 Task: Start in the project Whiteboard the sprint 'Escape Velocity', with a duration of 2 weeks.
Action: Mouse moved to (1265, 481)
Screenshot: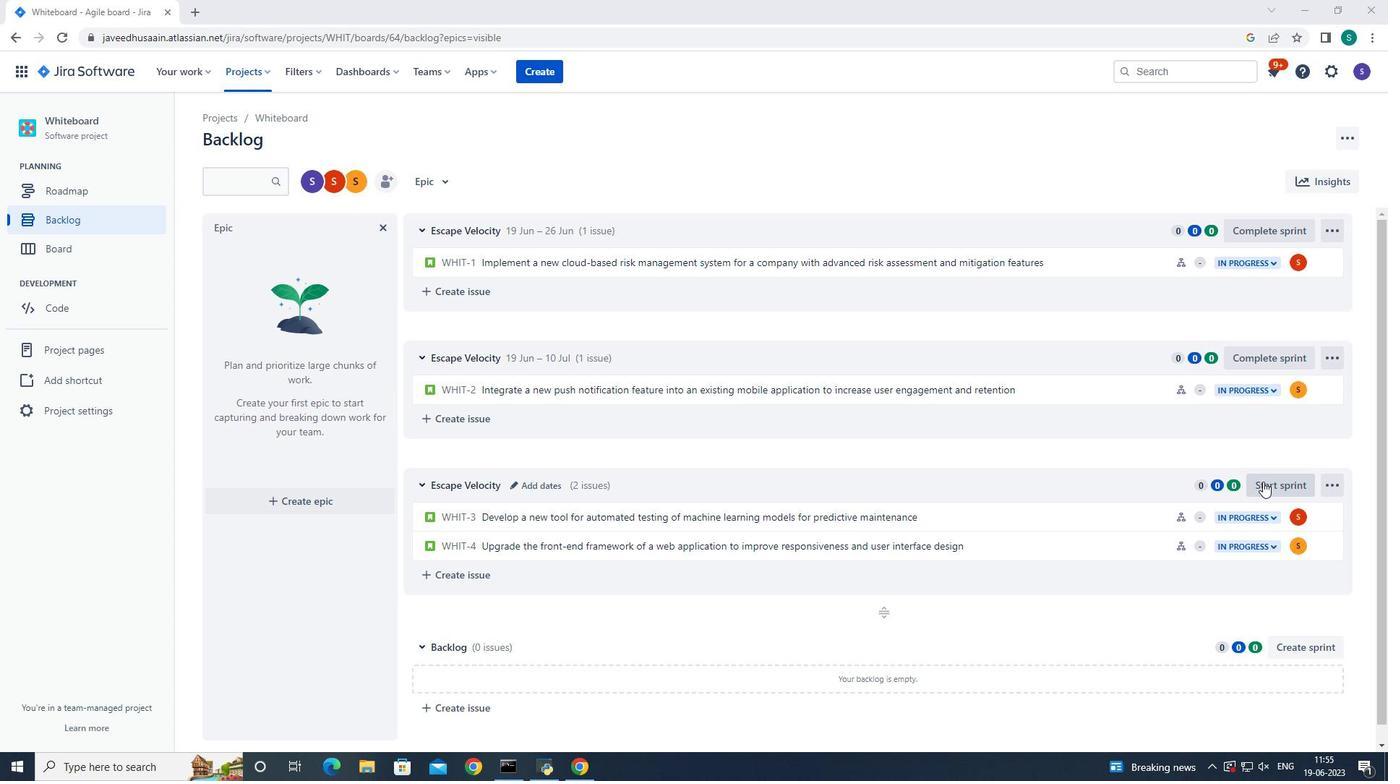 
Action: Mouse pressed left at (1265, 481)
Screenshot: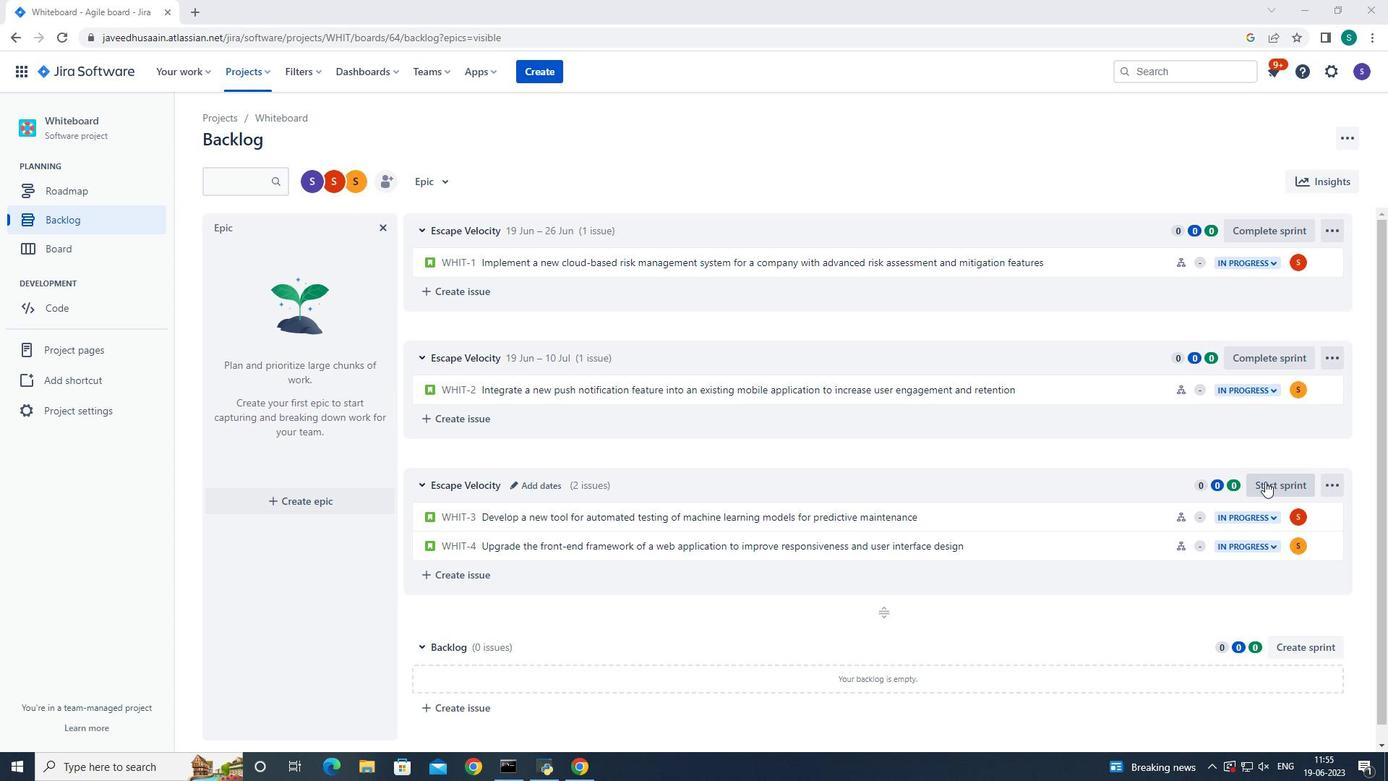 
Action: Mouse moved to (629, 253)
Screenshot: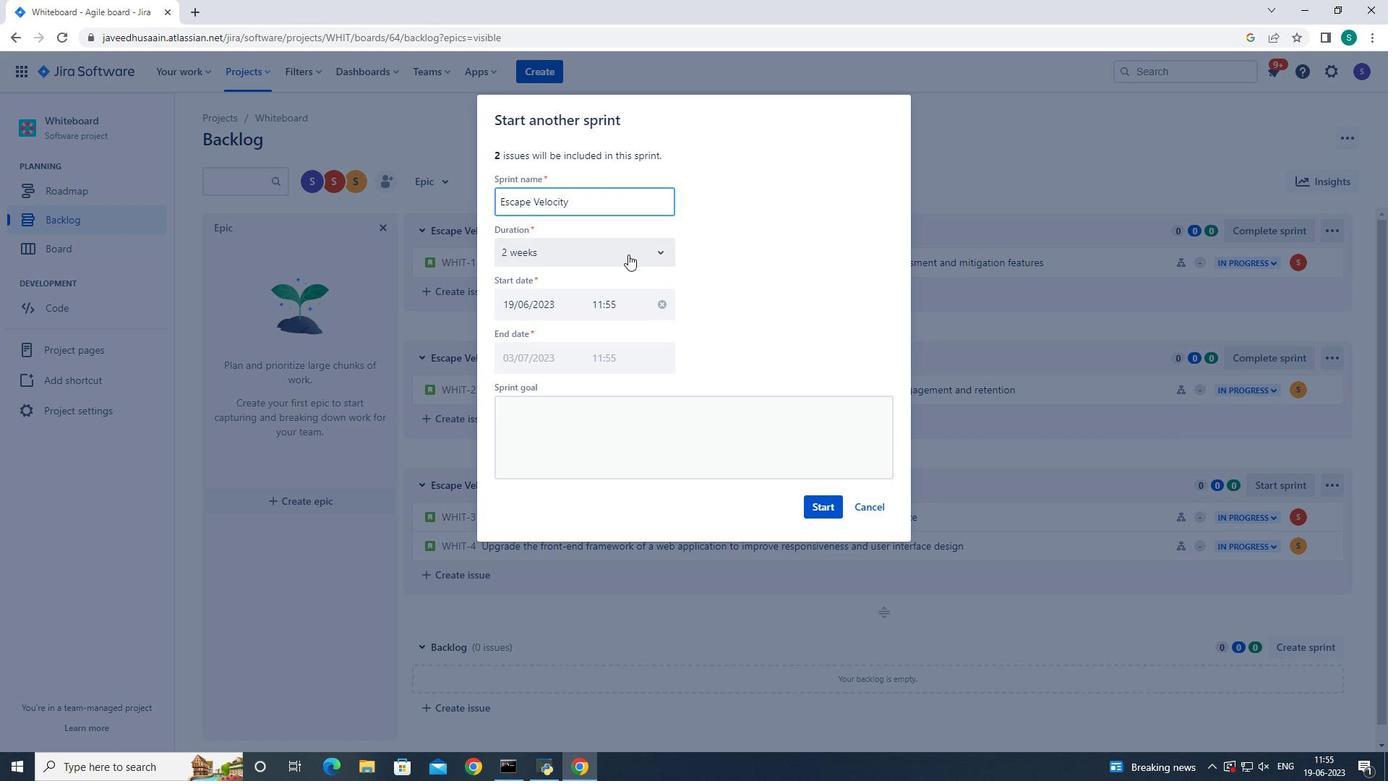 
Action: Mouse pressed left at (629, 253)
Screenshot: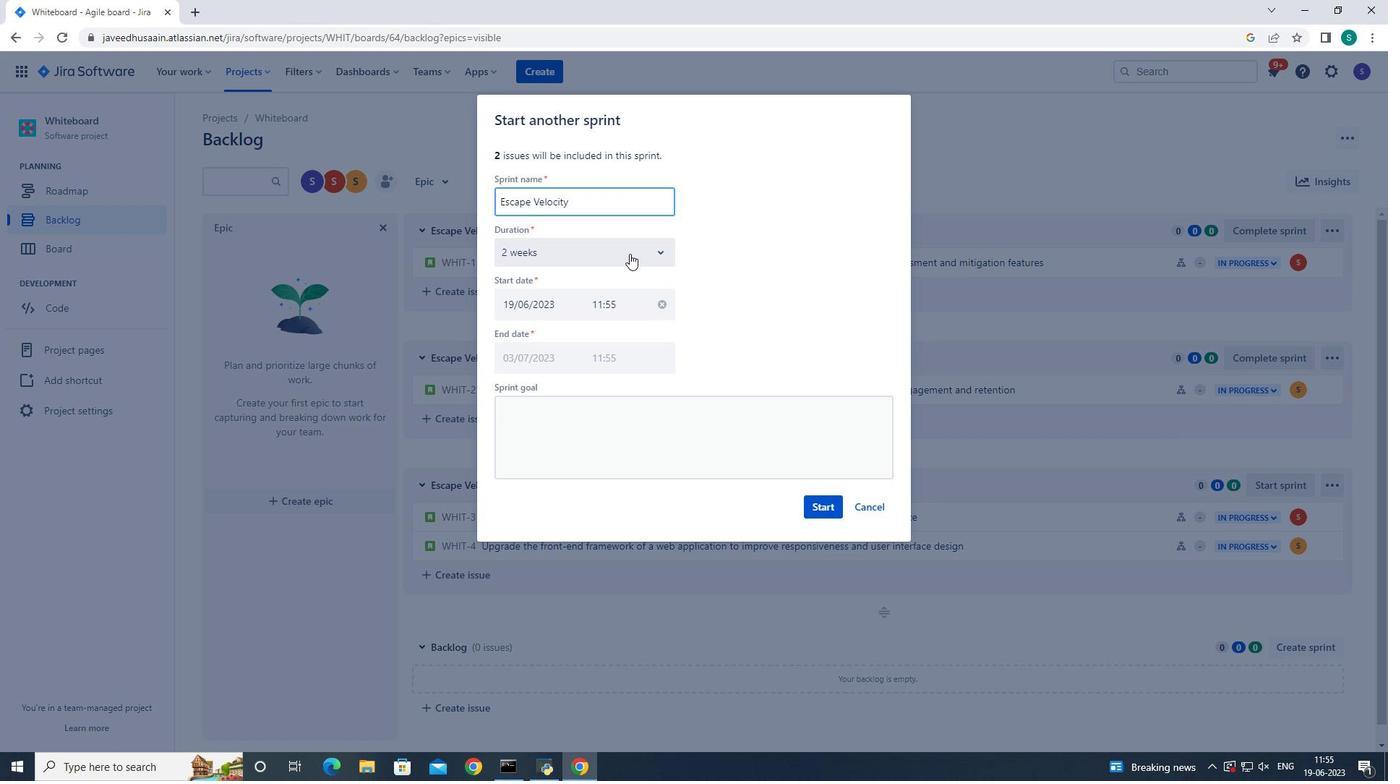
Action: Mouse moved to (586, 313)
Screenshot: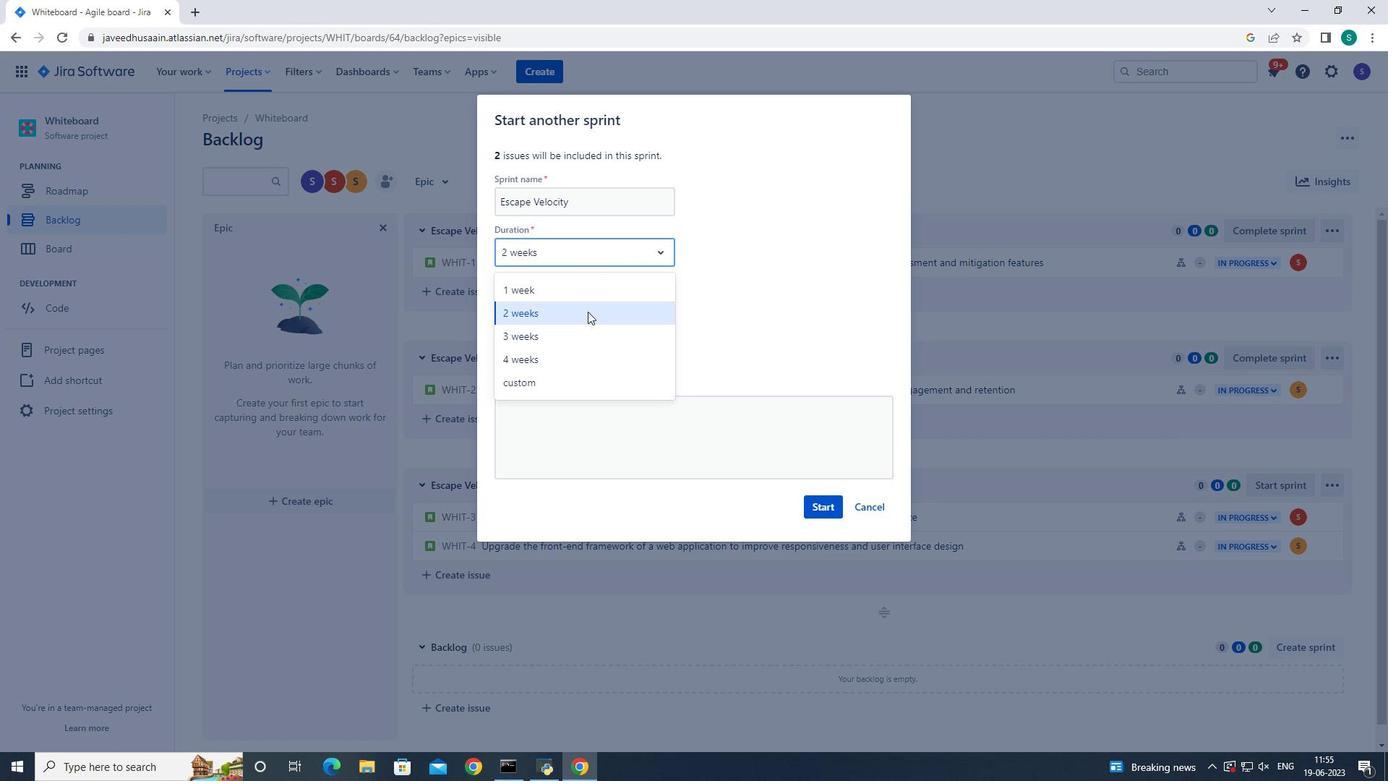 
Action: Mouse pressed left at (586, 313)
Screenshot: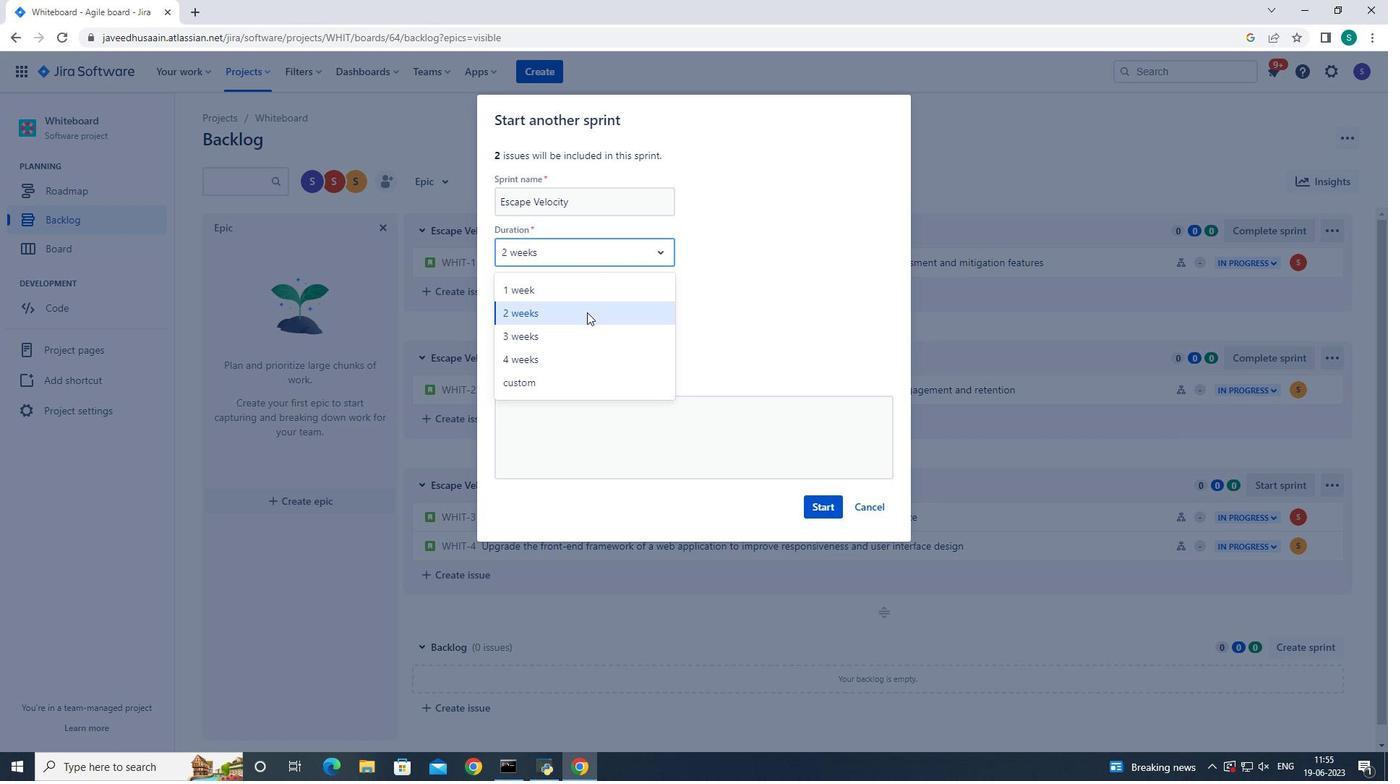 
Action: Mouse moved to (815, 508)
Screenshot: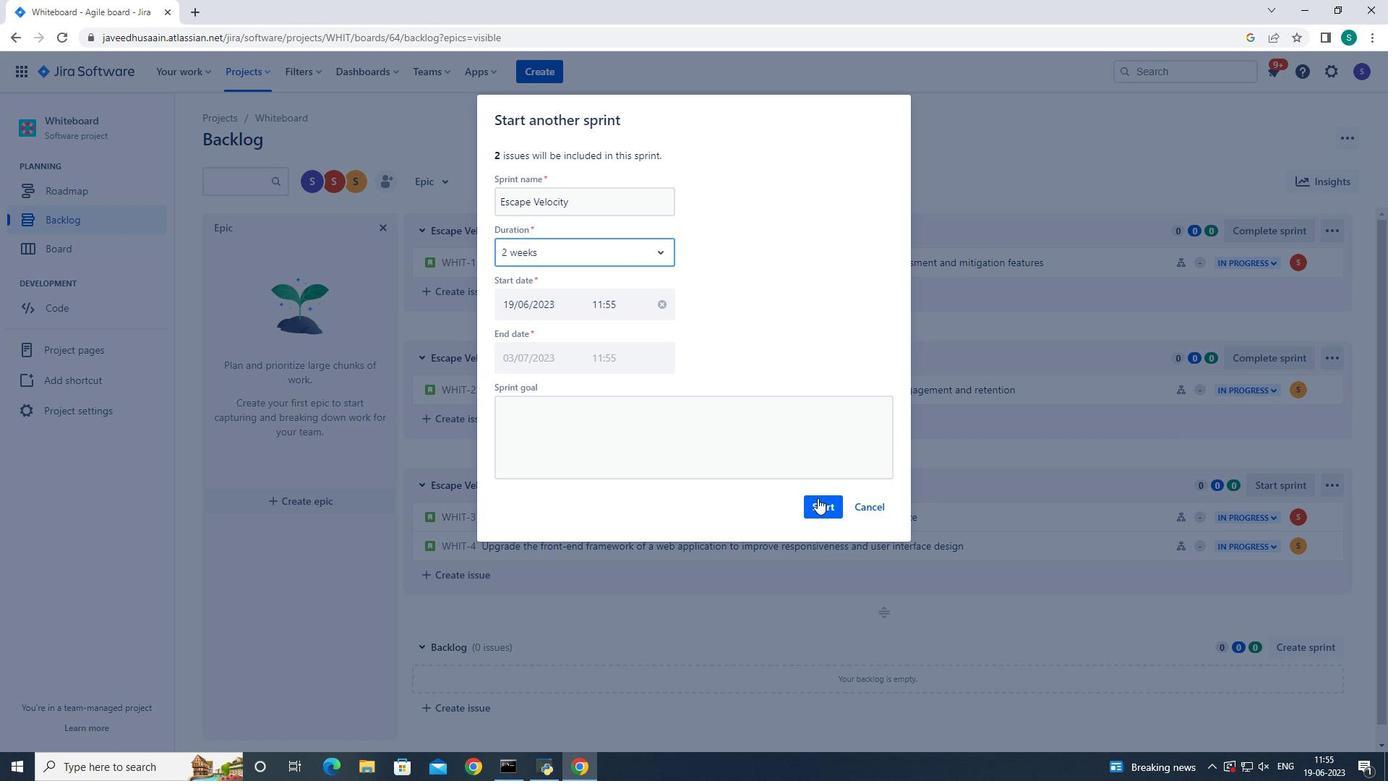 
Action: Mouse pressed left at (815, 508)
Screenshot: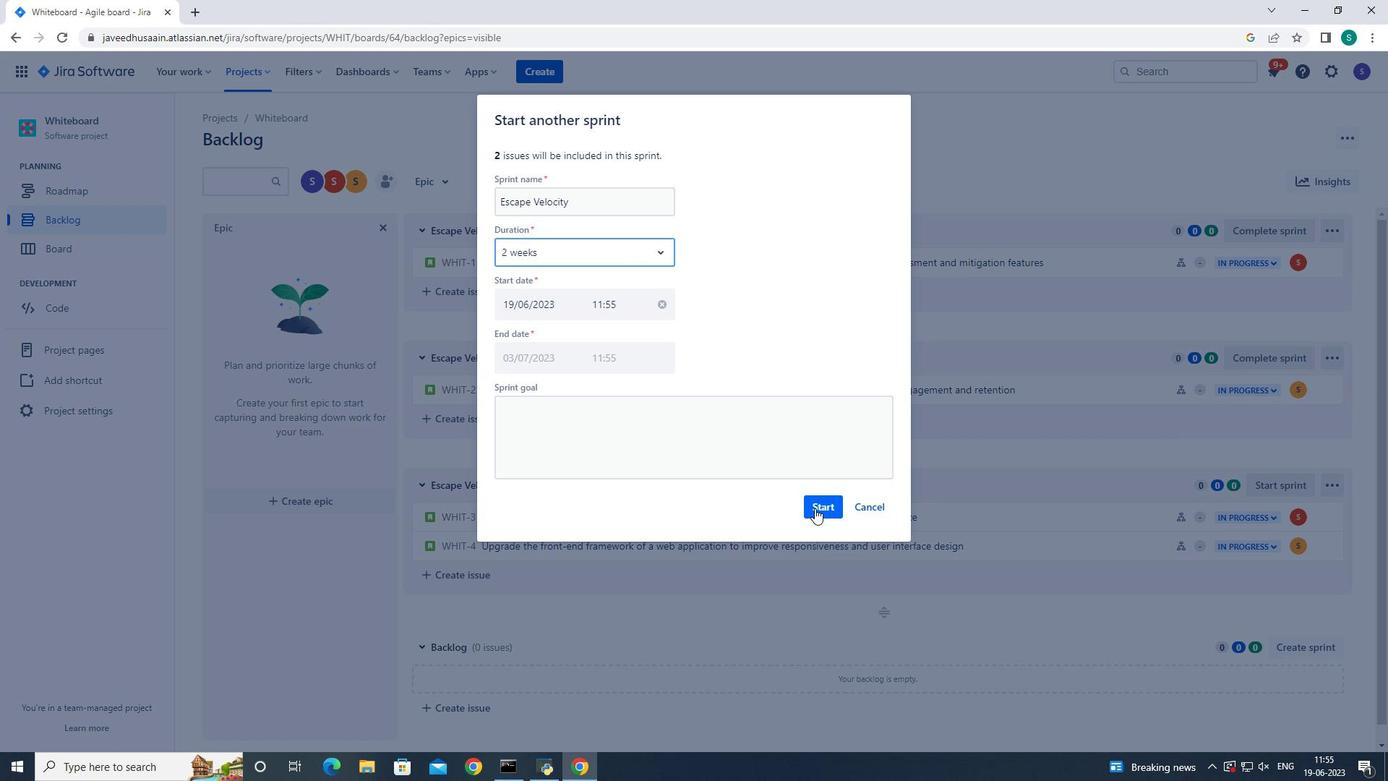 
Action: Mouse moved to (70, 219)
Screenshot: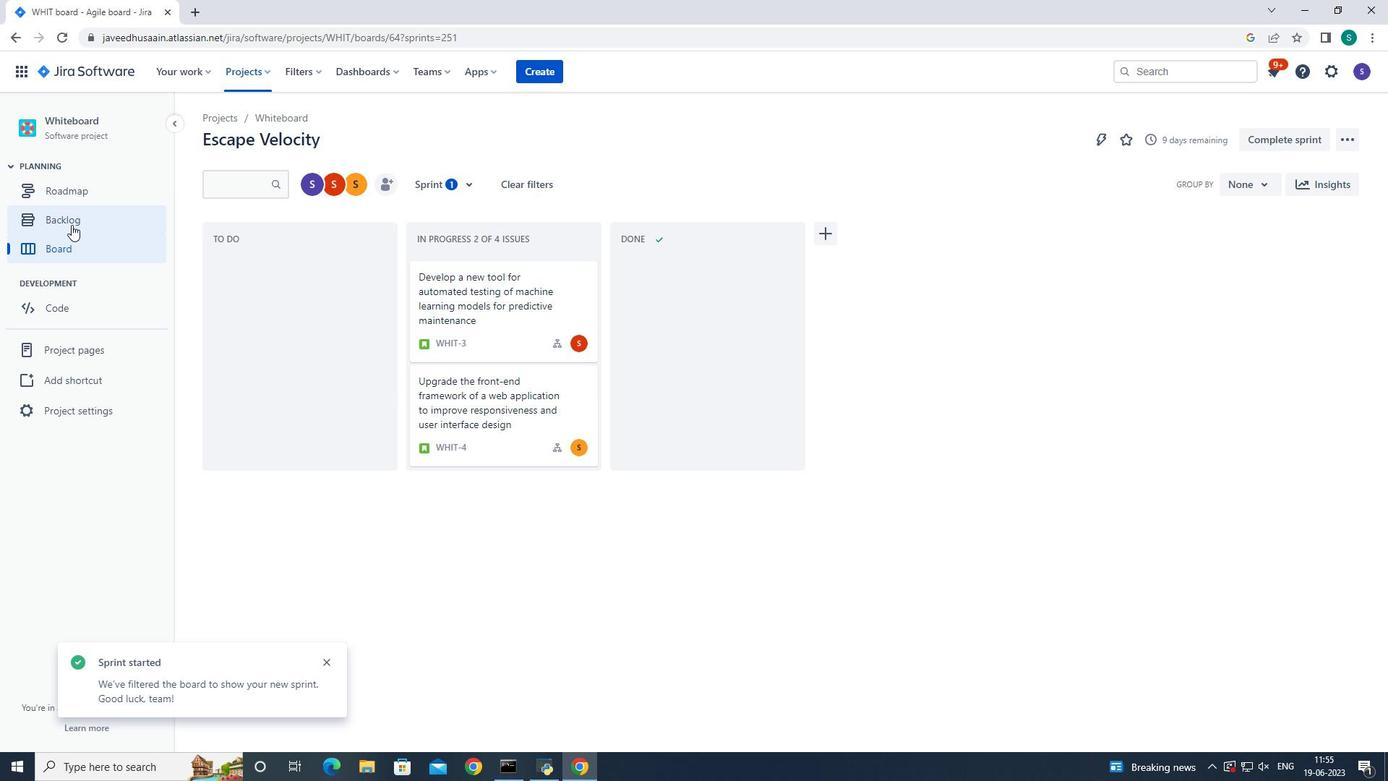 
Action: Mouse pressed left at (70, 219)
Screenshot: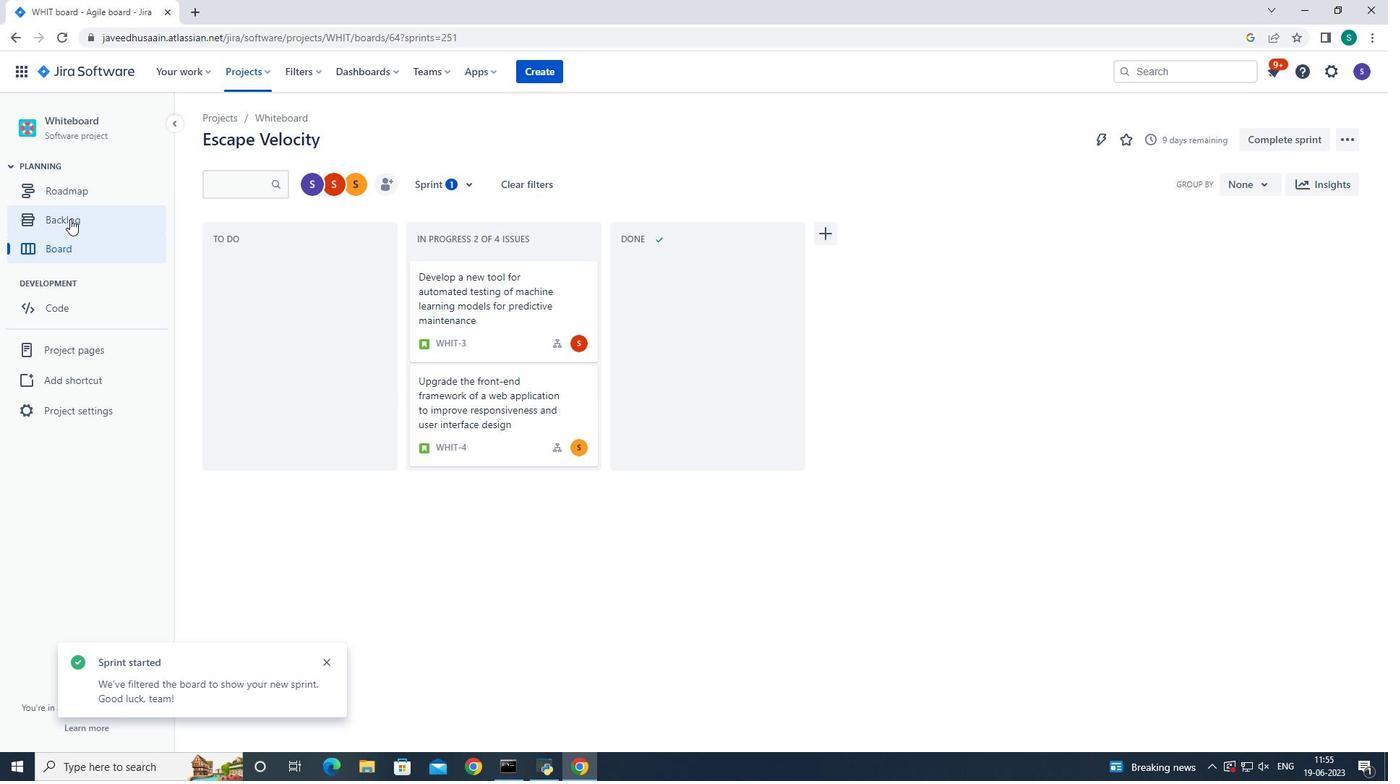
Action: Mouse moved to (701, 530)
Screenshot: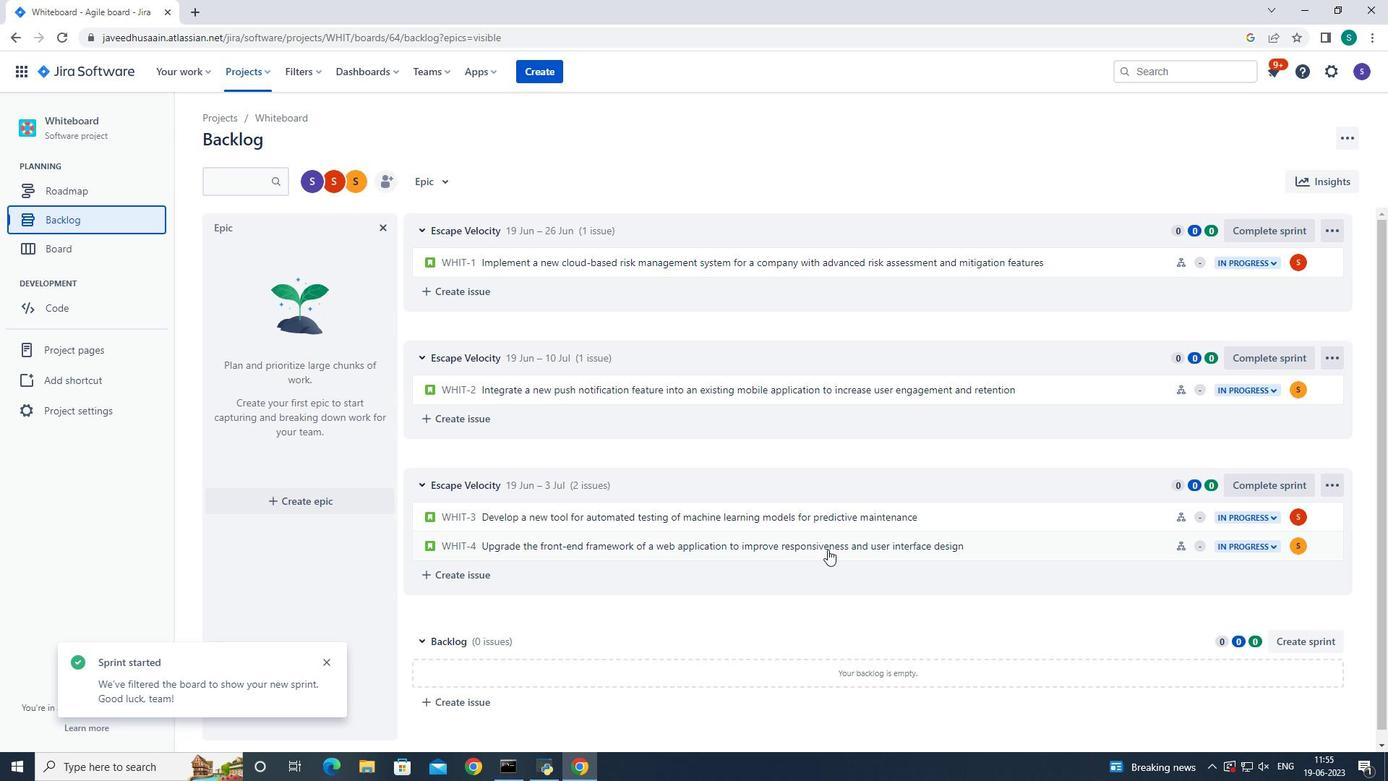 
